 Task: Add Dark Chocolate Raisins to the cart.
Action: Mouse moved to (16, 63)
Screenshot: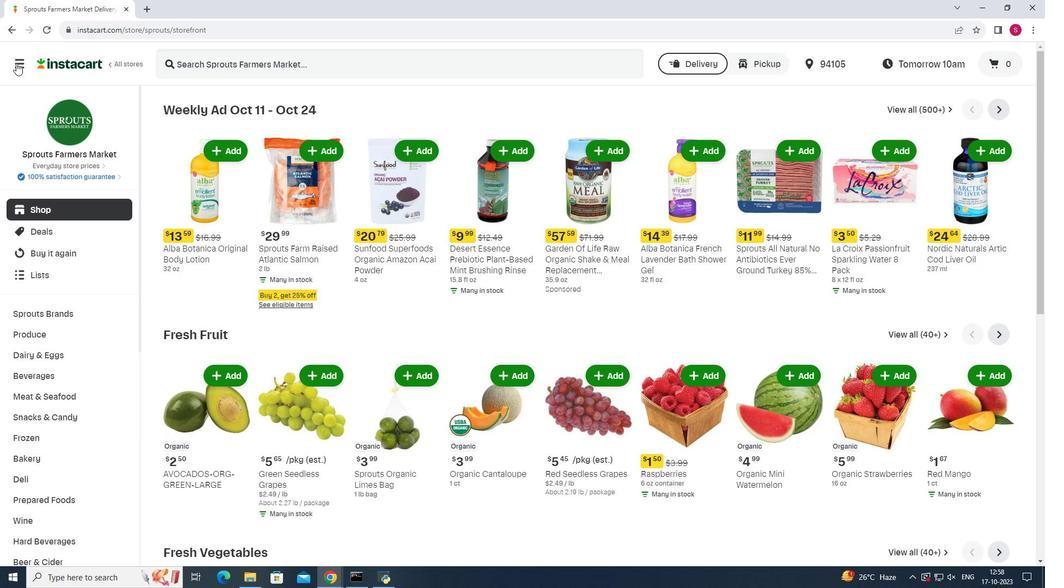 
Action: Mouse pressed left at (16, 63)
Screenshot: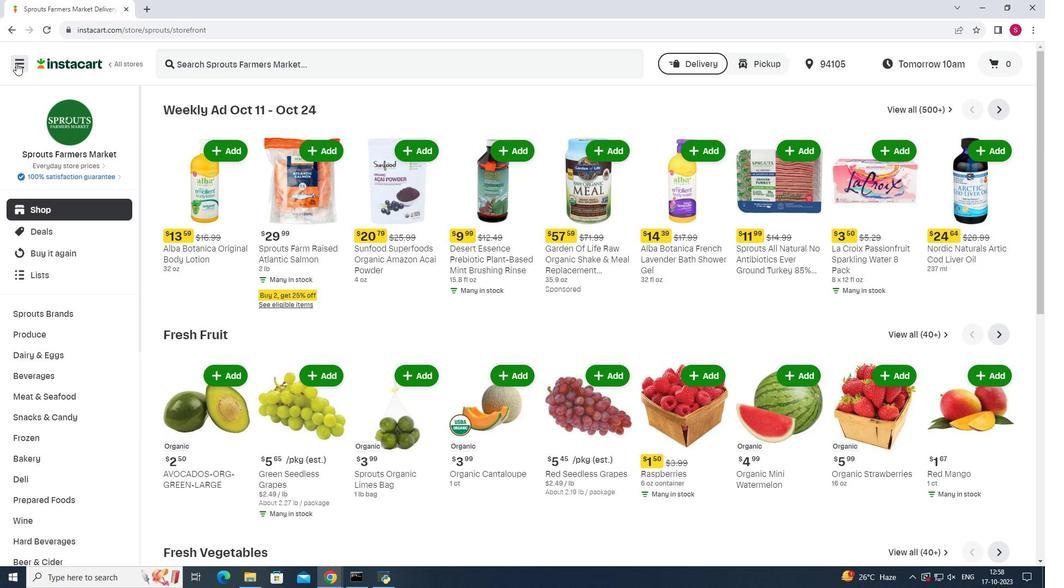 
Action: Mouse moved to (66, 287)
Screenshot: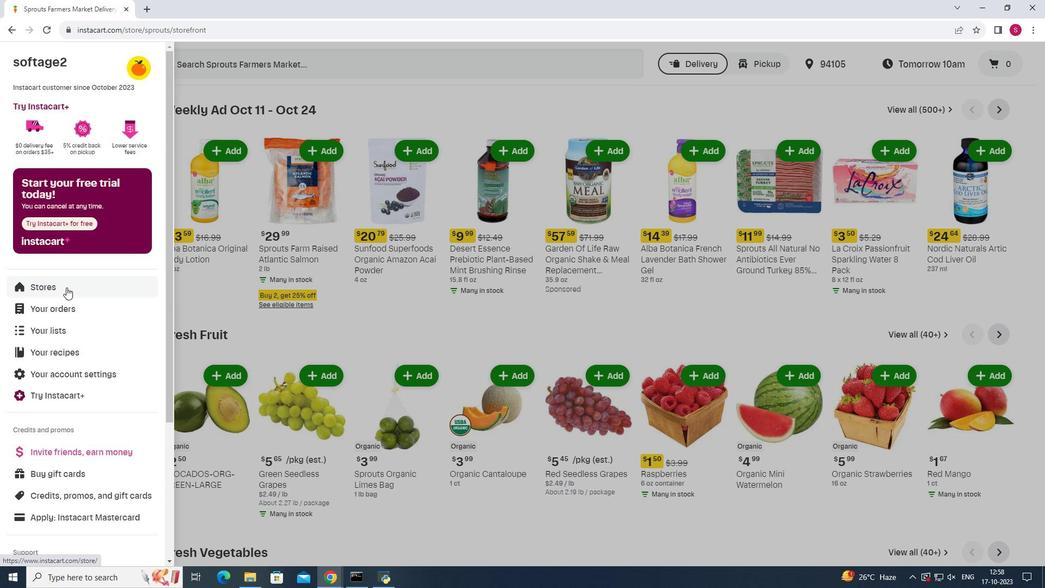 
Action: Mouse pressed left at (66, 287)
Screenshot: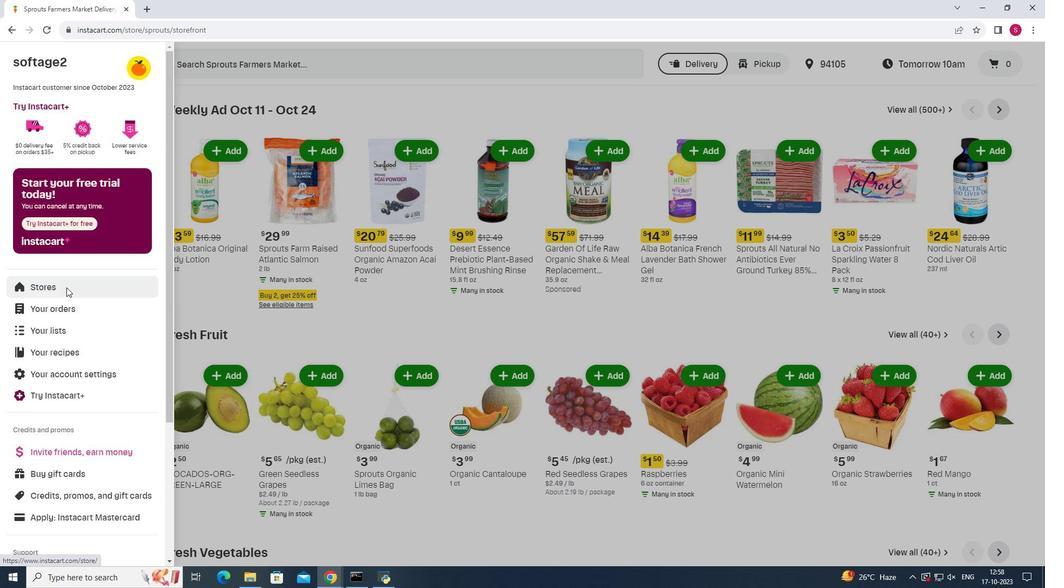 
Action: Mouse moved to (253, 98)
Screenshot: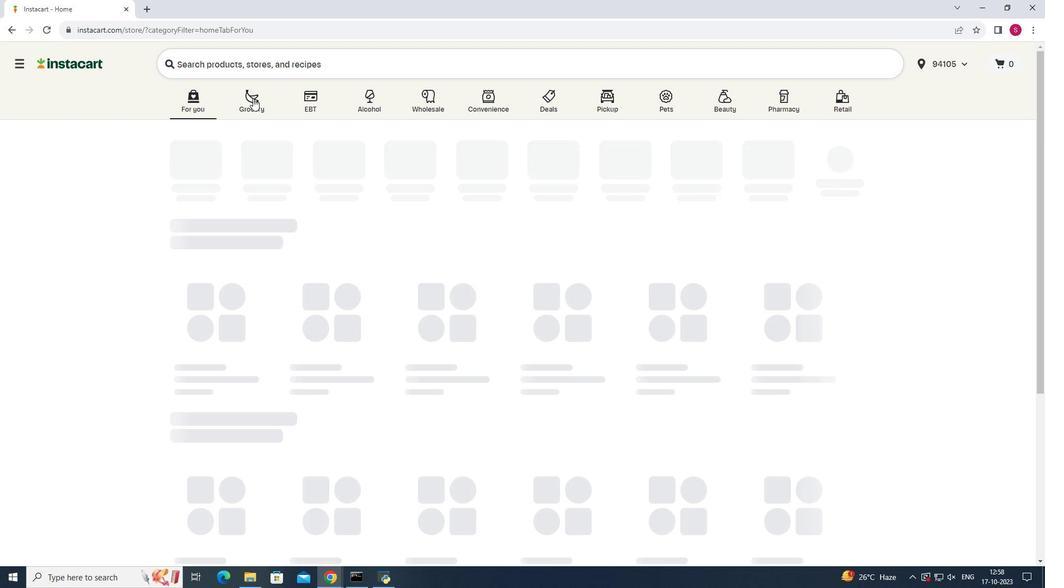 
Action: Mouse pressed left at (253, 98)
Screenshot: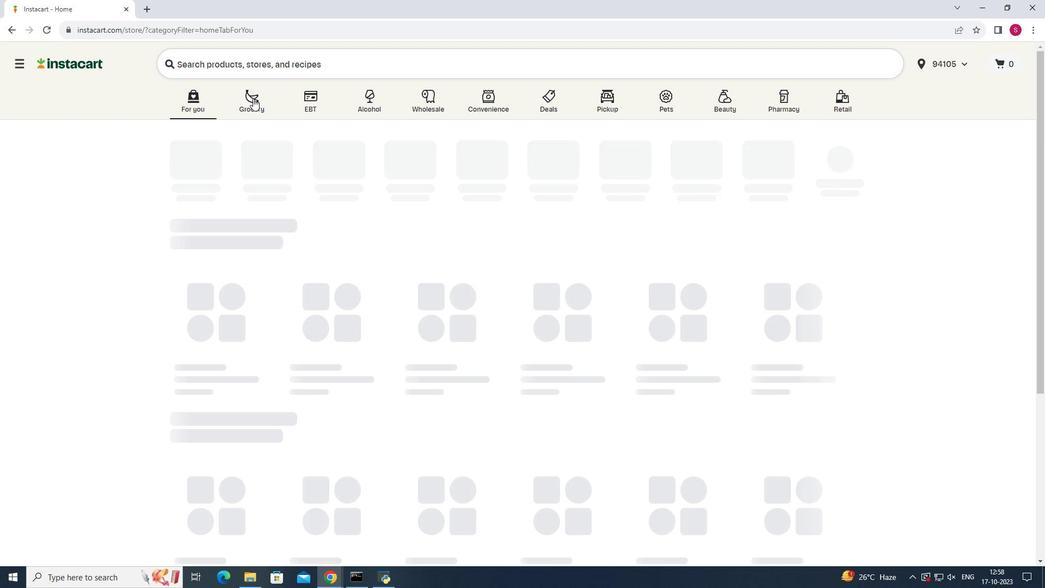 
Action: Mouse moved to (717, 146)
Screenshot: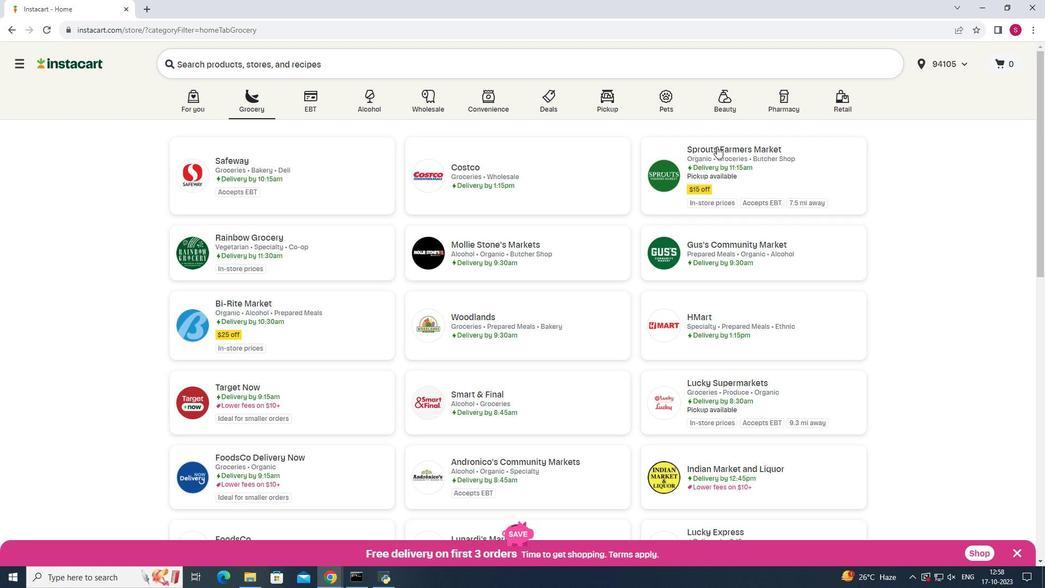 
Action: Mouse pressed left at (717, 146)
Screenshot: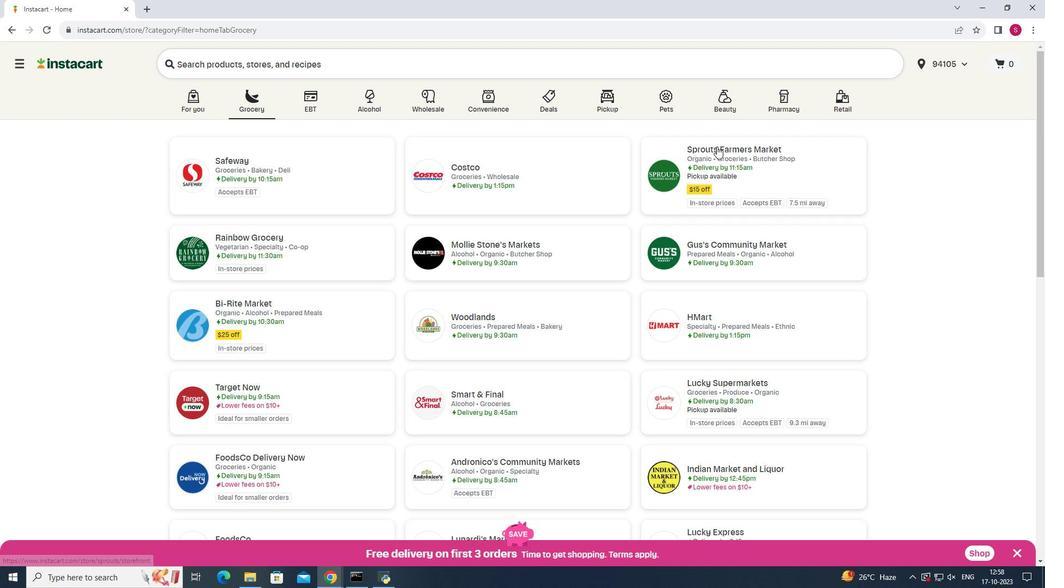 
Action: Mouse moved to (77, 417)
Screenshot: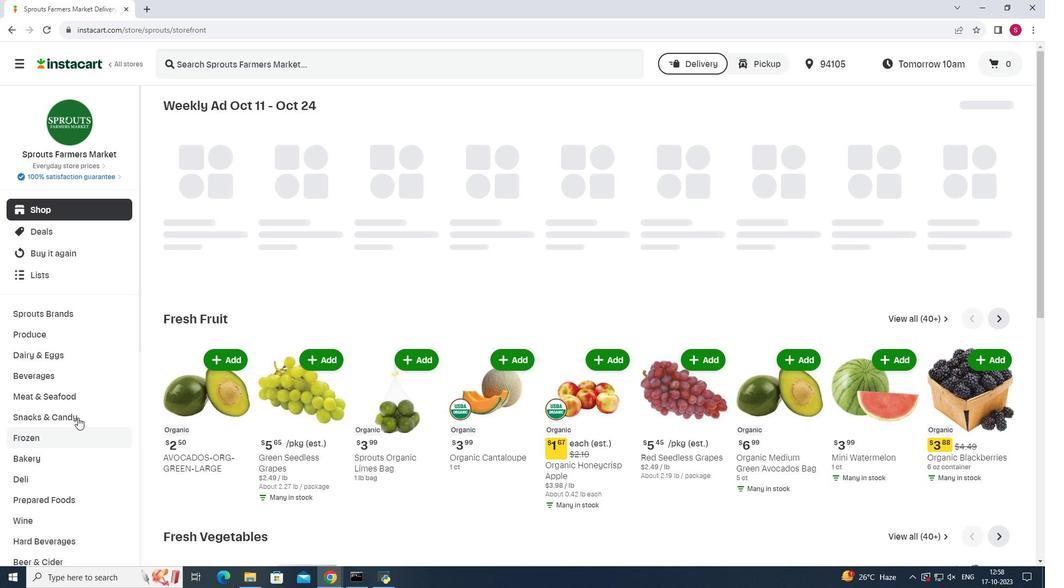 
Action: Mouse pressed left at (77, 417)
Screenshot: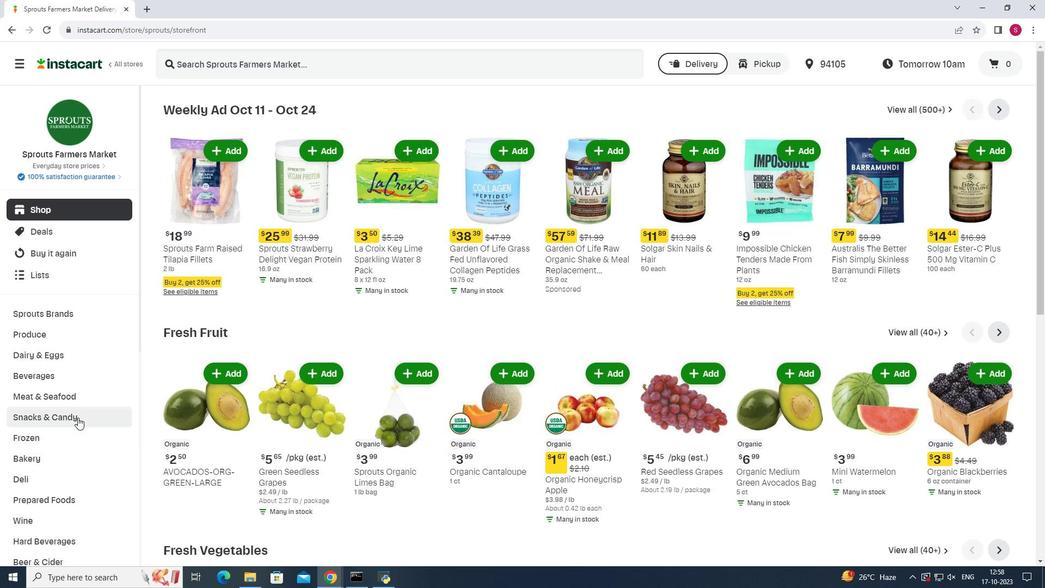 
Action: Mouse moved to (317, 131)
Screenshot: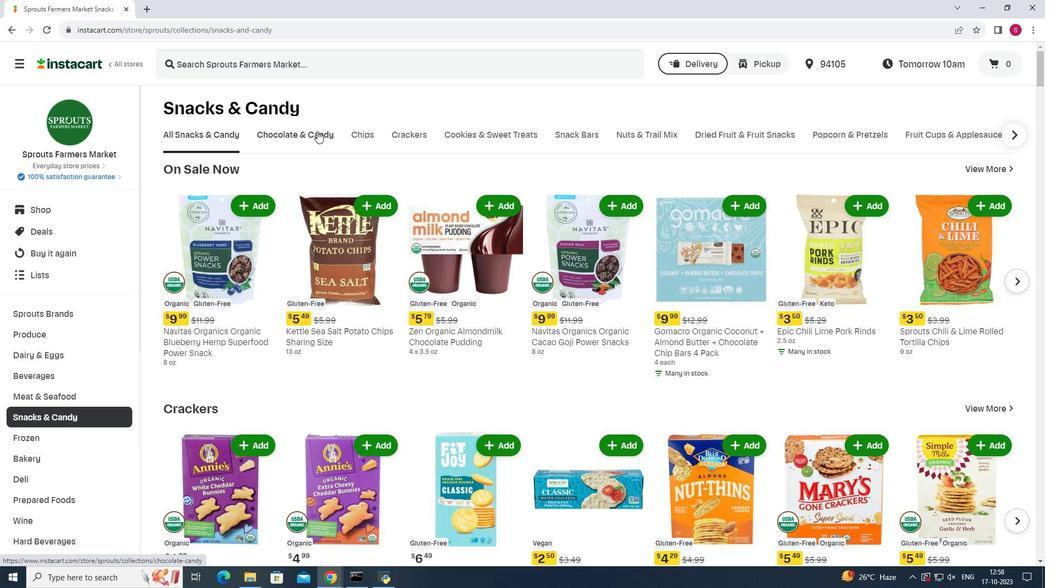 
Action: Mouse pressed left at (317, 131)
Screenshot: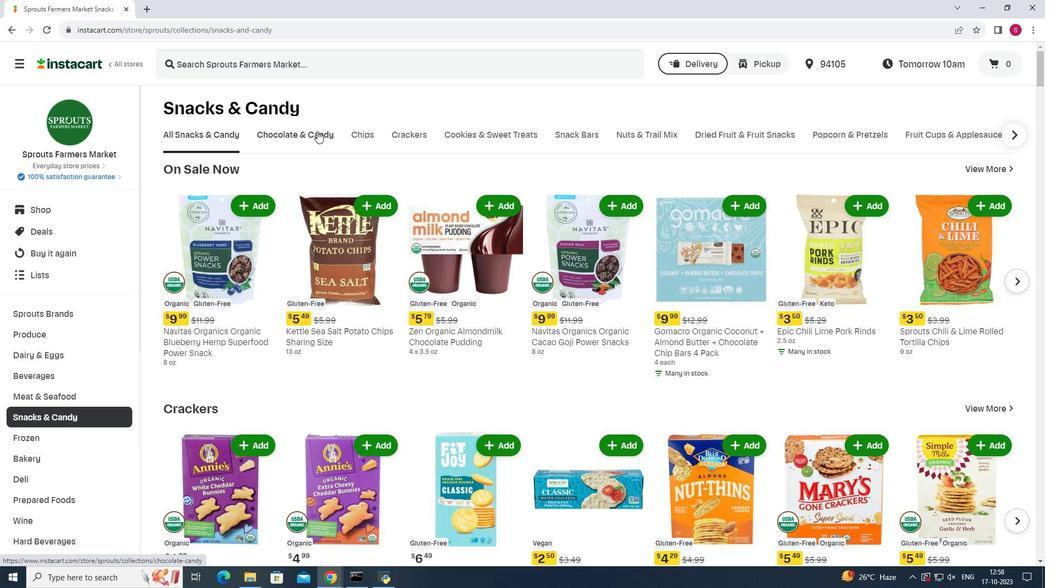 
Action: Mouse moved to (278, 176)
Screenshot: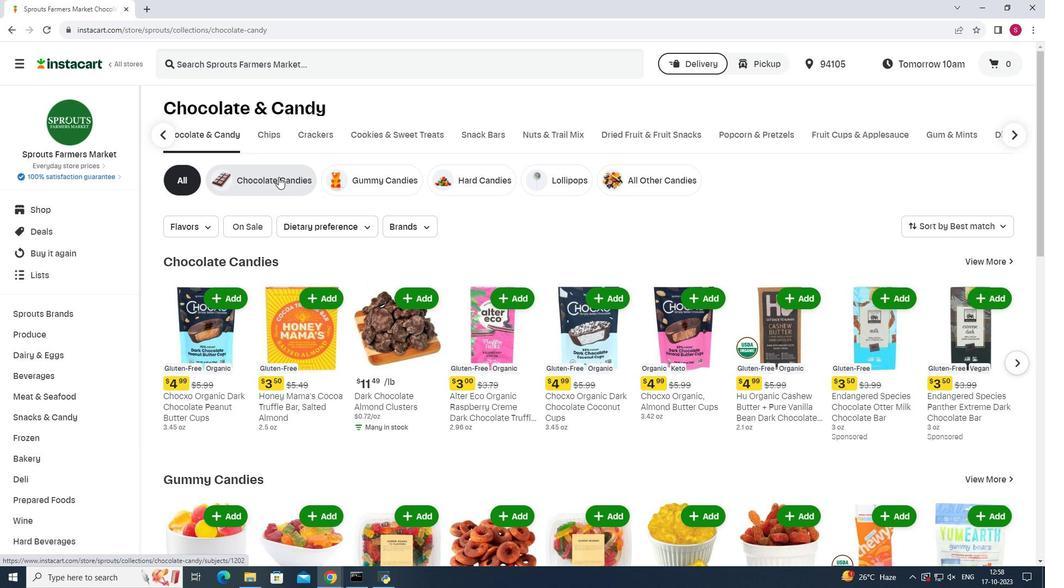 
Action: Mouse pressed left at (278, 176)
Screenshot: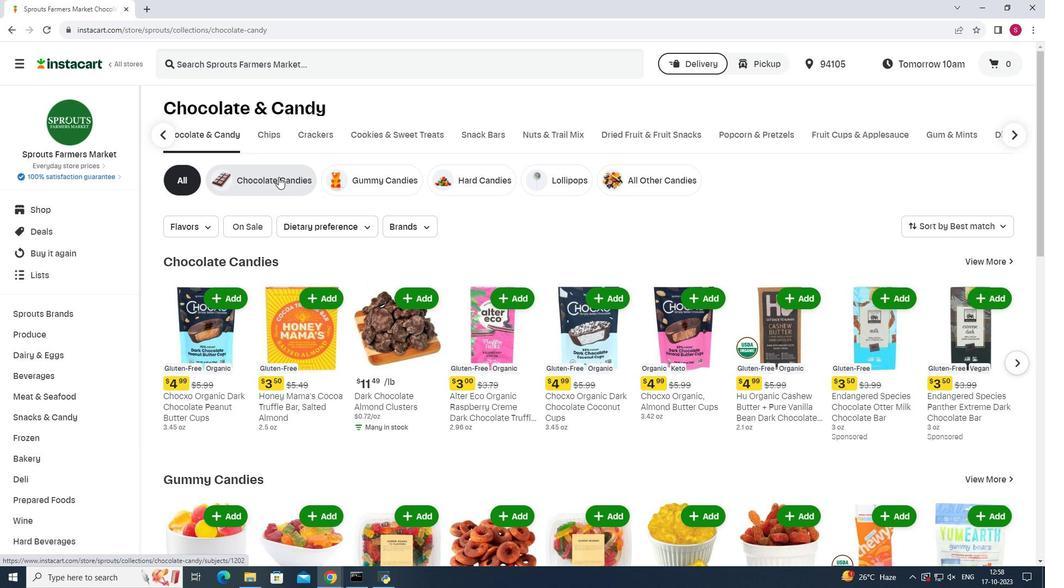 
Action: Mouse moved to (481, 58)
Screenshot: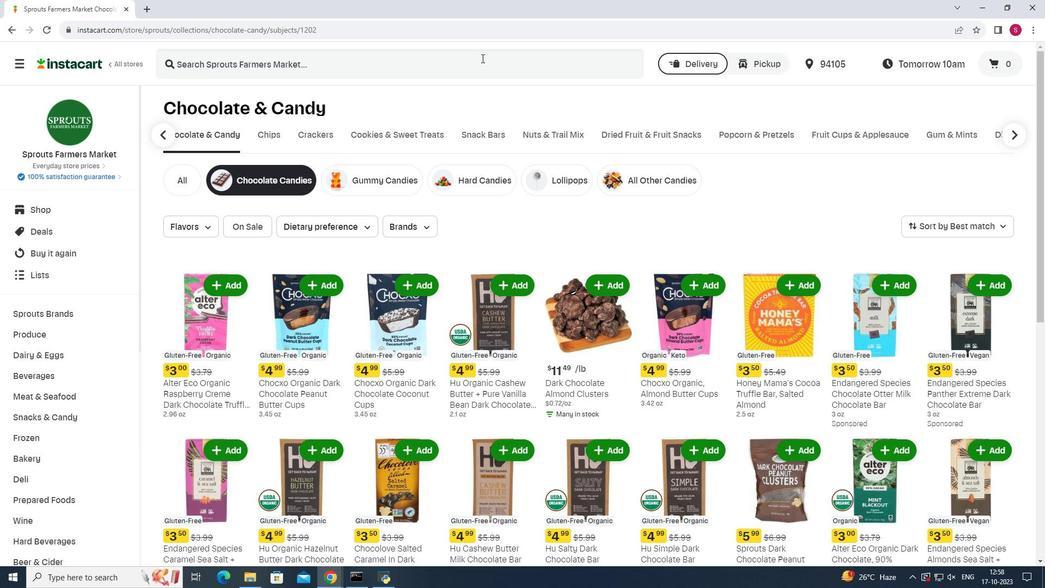 
Action: Mouse pressed left at (481, 58)
Screenshot: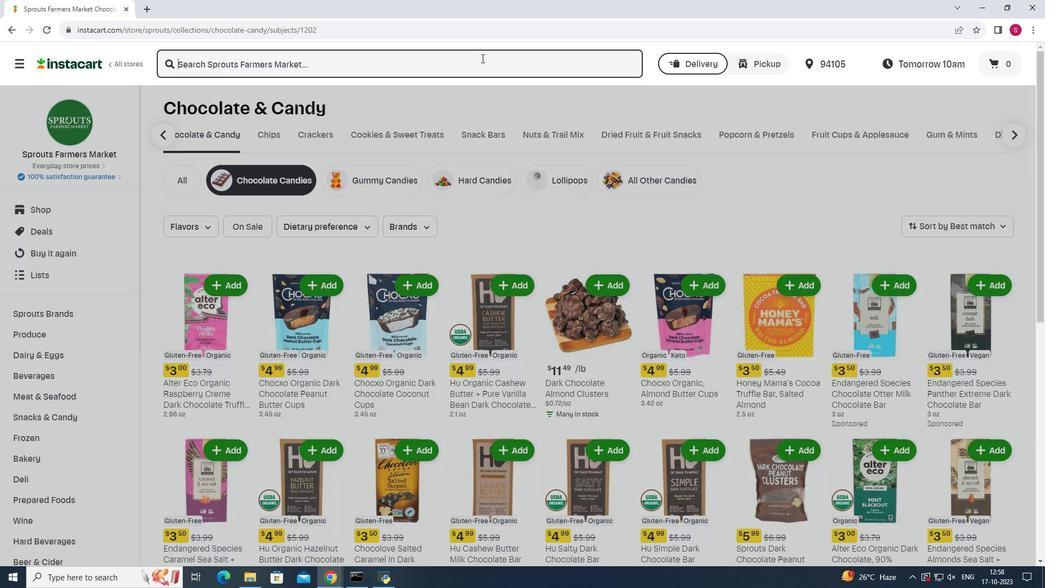 
Action: Key pressed <Key.shift><Key.shift><Key.shift>Dark<Key.space><Key.shift>Chocolate<Key.space><Key.shift>Raisins<Key.enter>
Screenshot: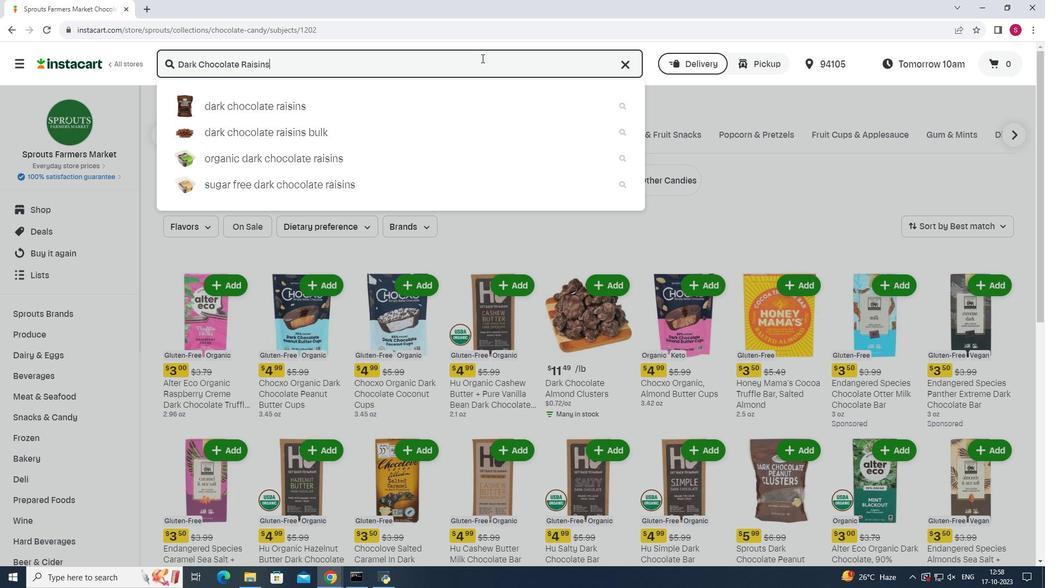 
Action: Mouse moved to (796, 288)
Screenshot: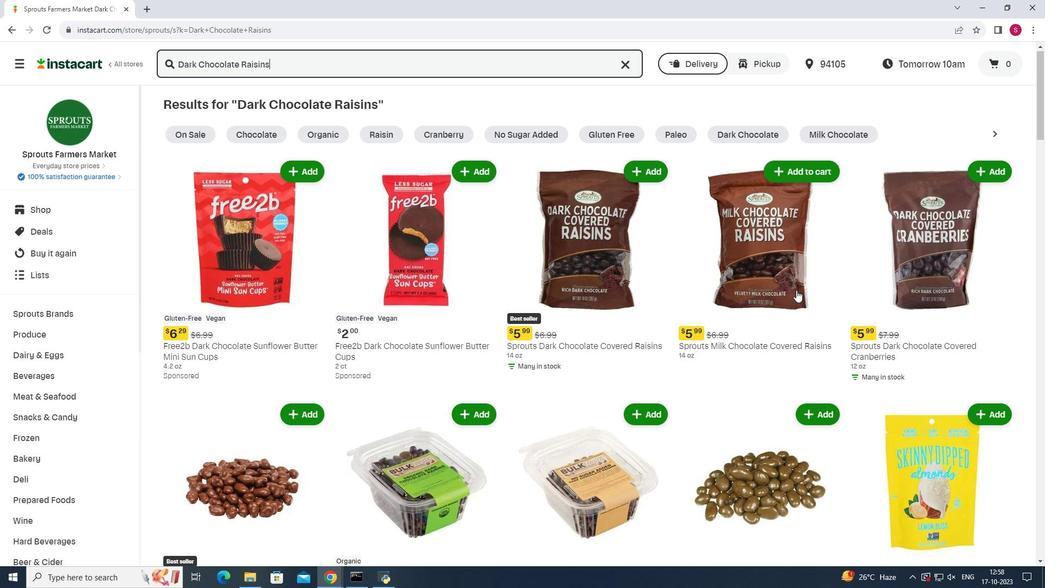 
Action: Mouse scrolled (796, 287) with delta (0, 0)
Screenshot: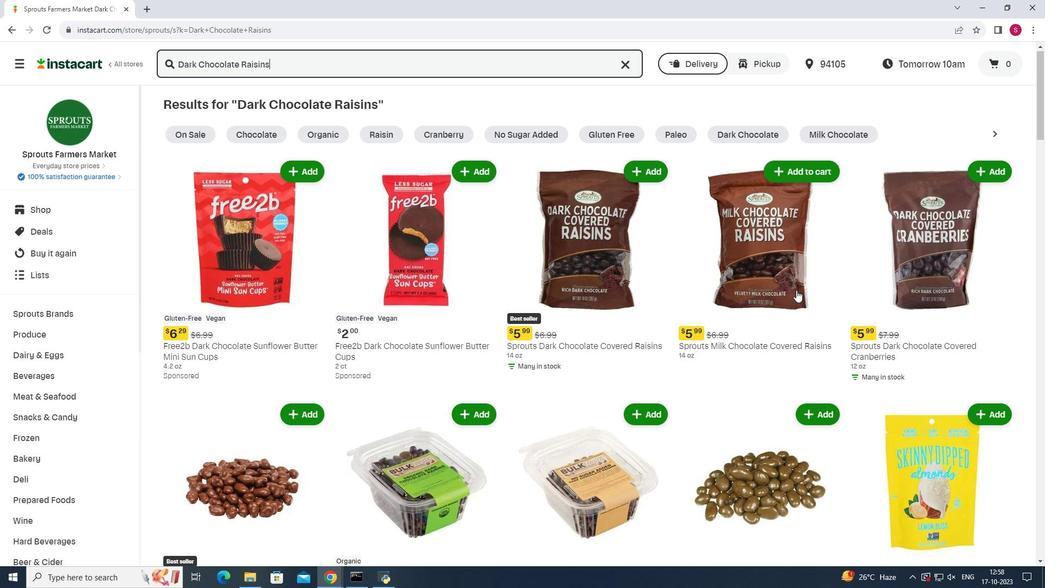 
Action: Mouse moved to (796, 290)
Screenshot: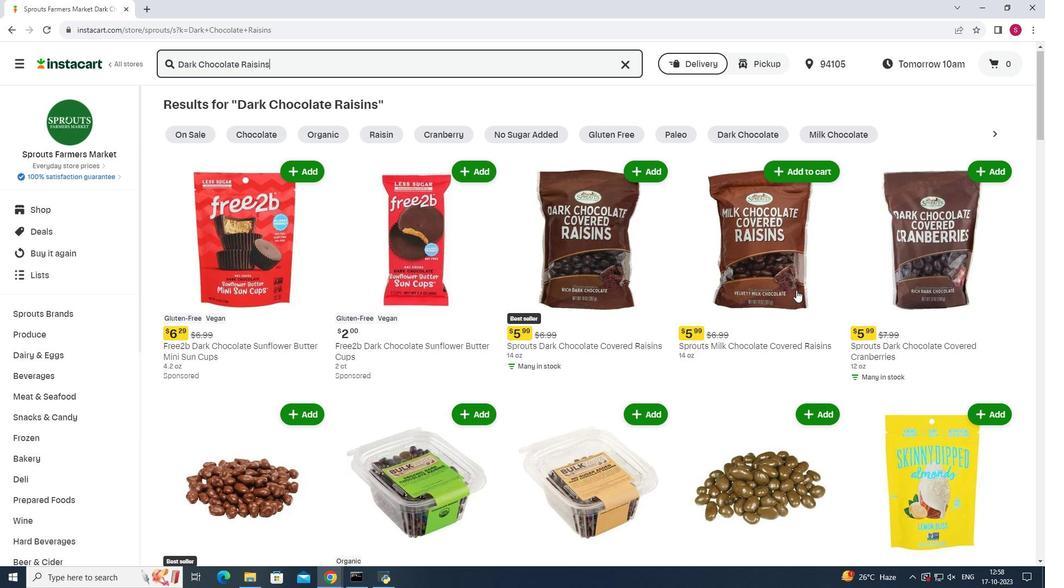 
Action: Mouse scrolled (796, 289) with delta (0, 0)
Screenshot: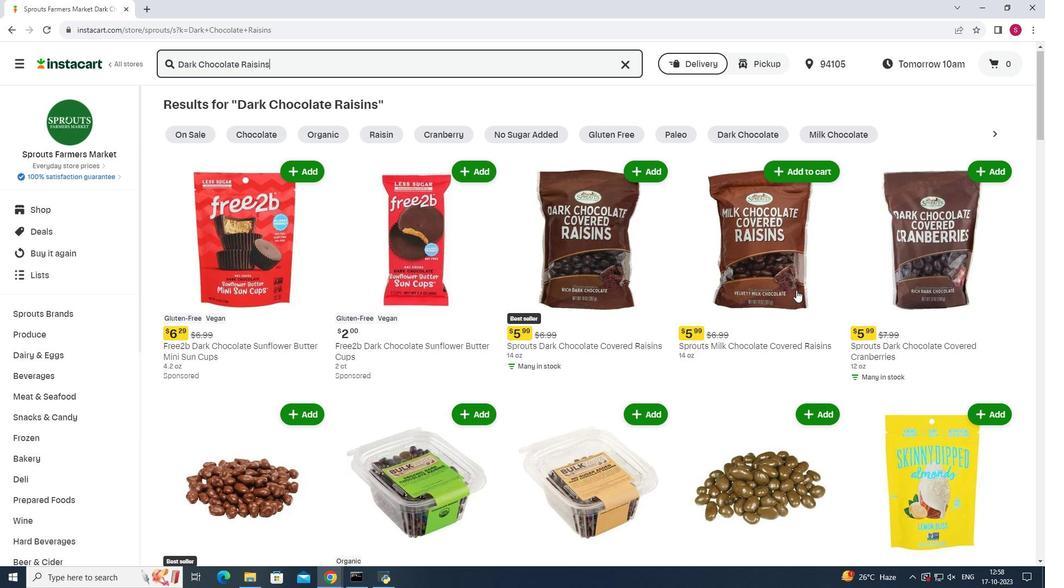
Action: Mouse scrolled (796, 289) with delta (0, 0)
Screenshot: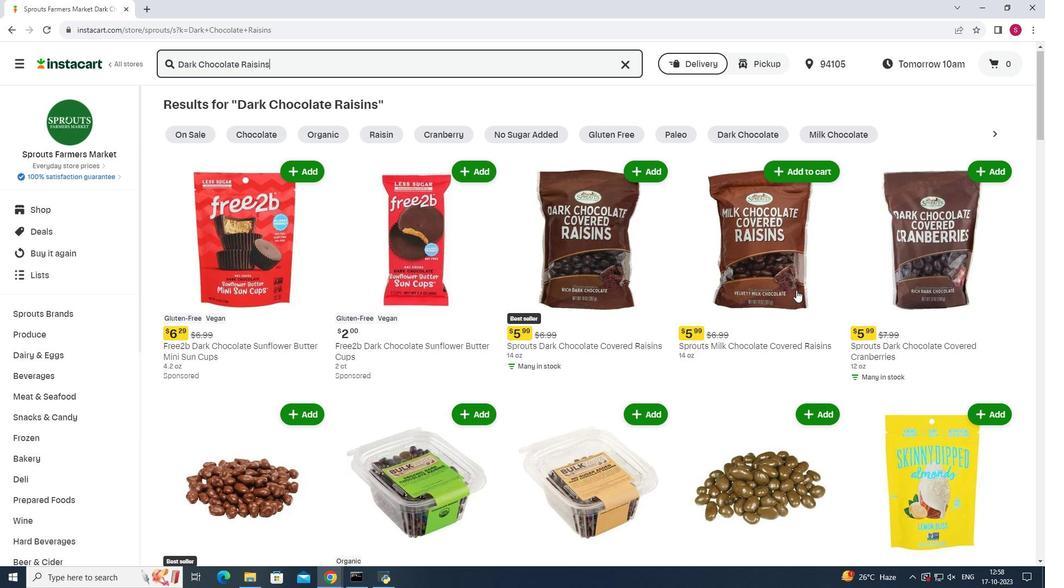 
Action: Mouse scrolled (796, 289) with delta (0, 0)
Screenshot: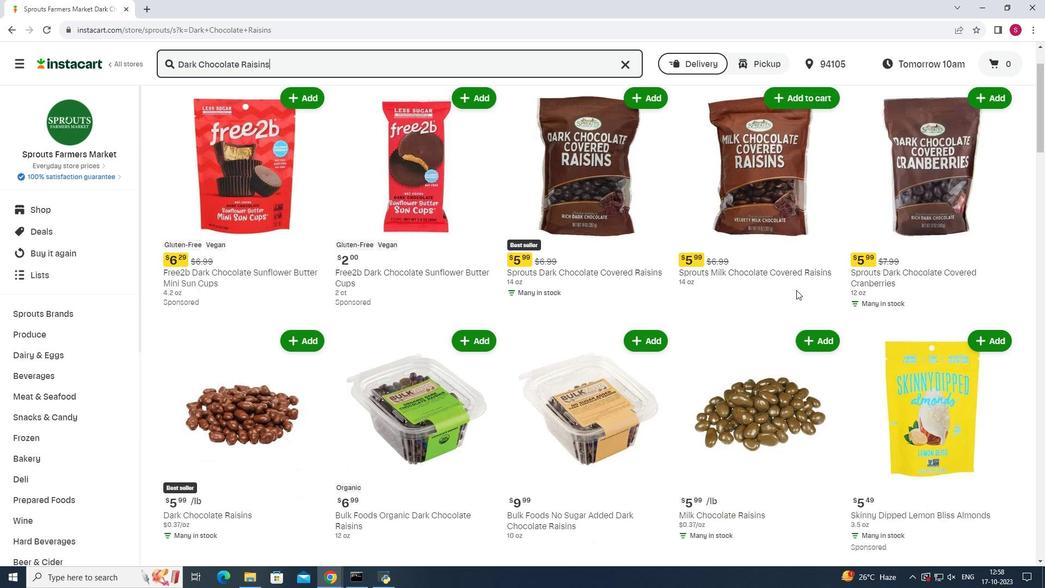 
Action: Mouse moved to (279, 197)
Screenshot: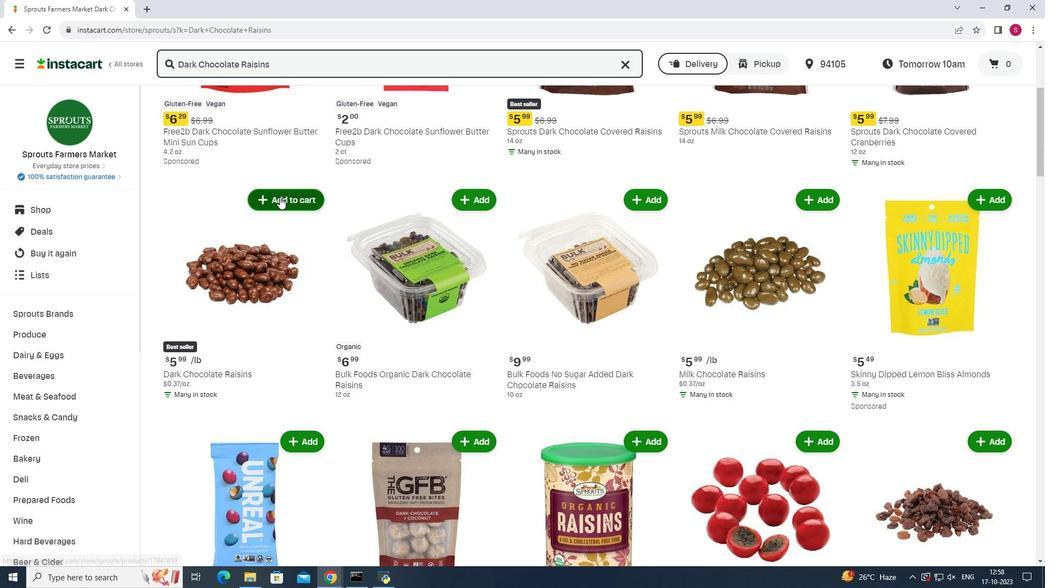 
Action: Mouse pressed left at (279, 197)
Screenshot: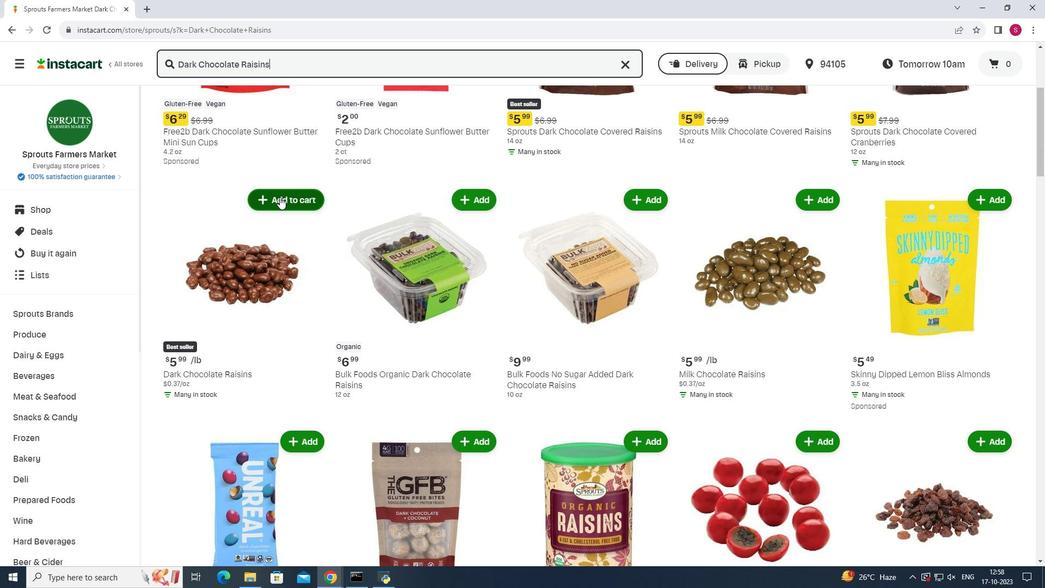 
Action: Mouse moved to (776, 224)
Screenshot: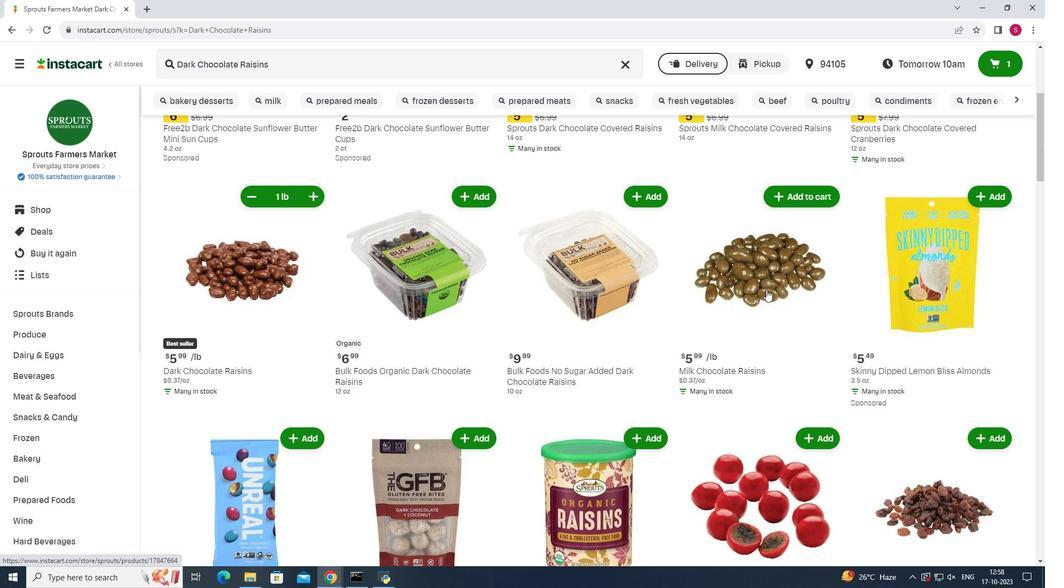 
Action: Mouse scrolled (776, 223) with delta (0, 0)
Screenshot: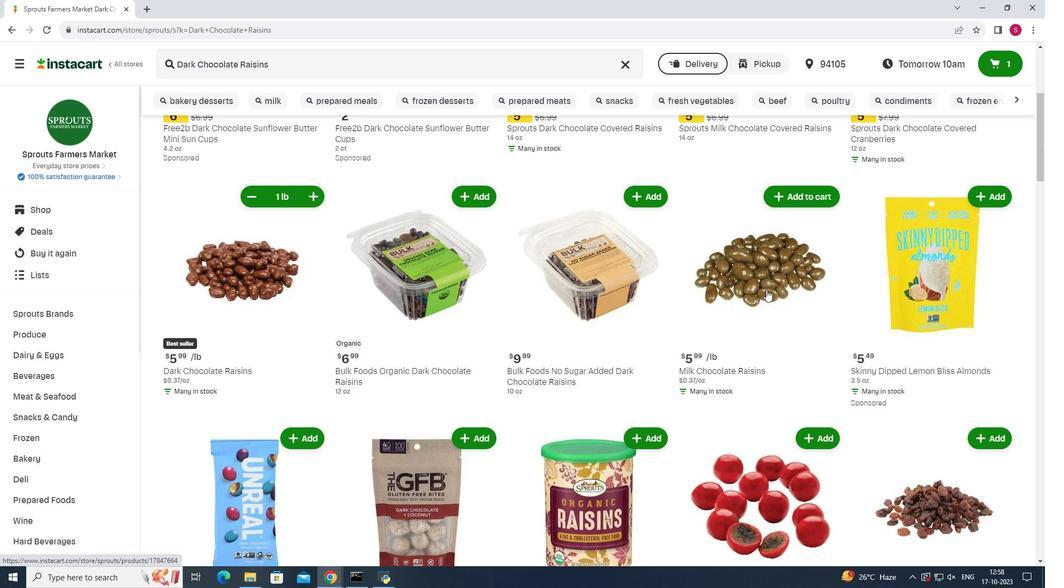 
Action: Mouse moved to (680, 326)
Screenshot: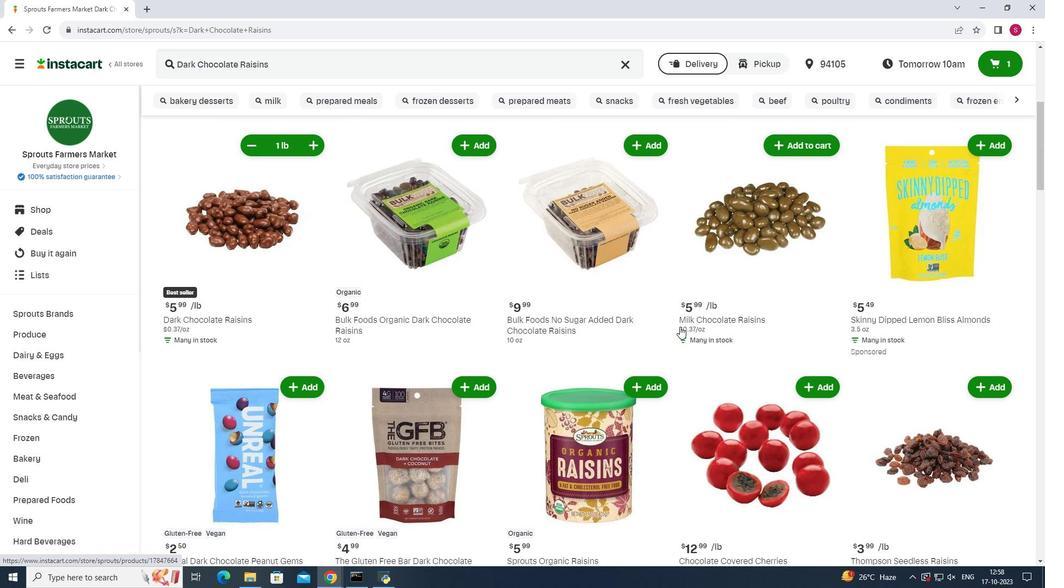 
